 Task: Create a due date automation trigger when advanced on, on the tuesday of the week before a card is due add fields with custom field "Resume" set to a date less than 1 working days ago at 11:00 AM.
Action: Mouse moved to (1089, 77)
Screenshot: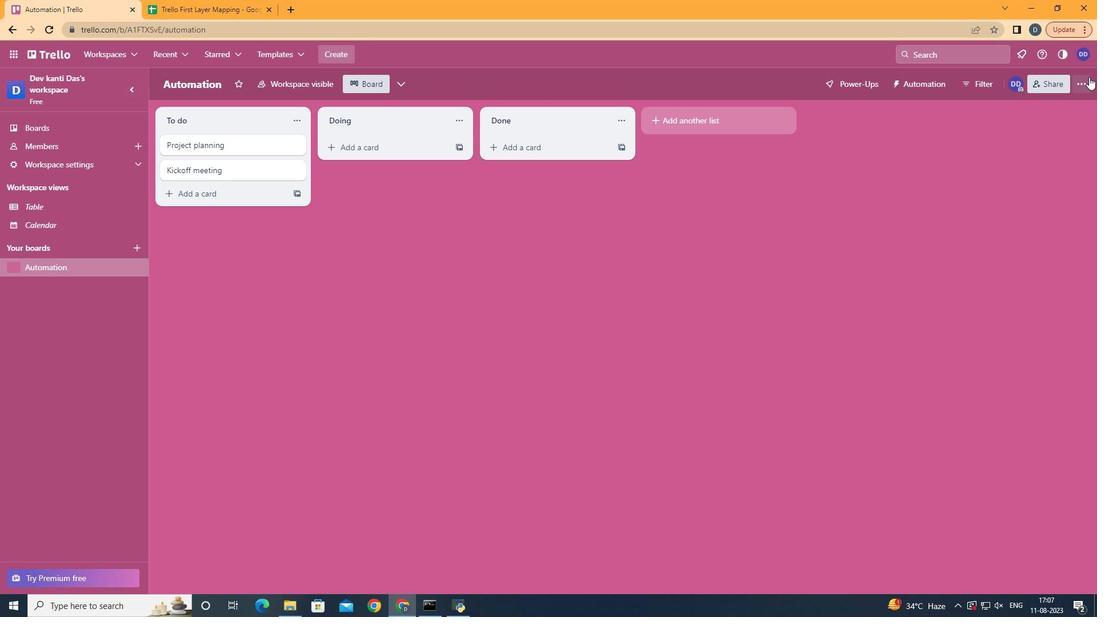 
Action: Mouse pressed left at (1089, 77)
Screenshot: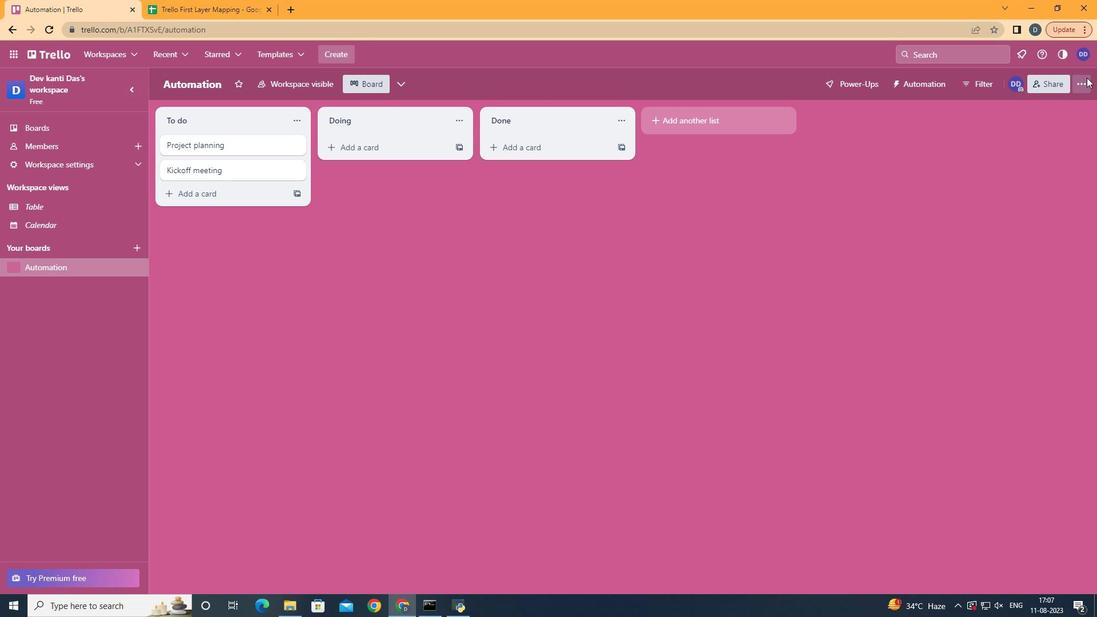 
Action: Mouse moved to (1000, 248)
Screenshot: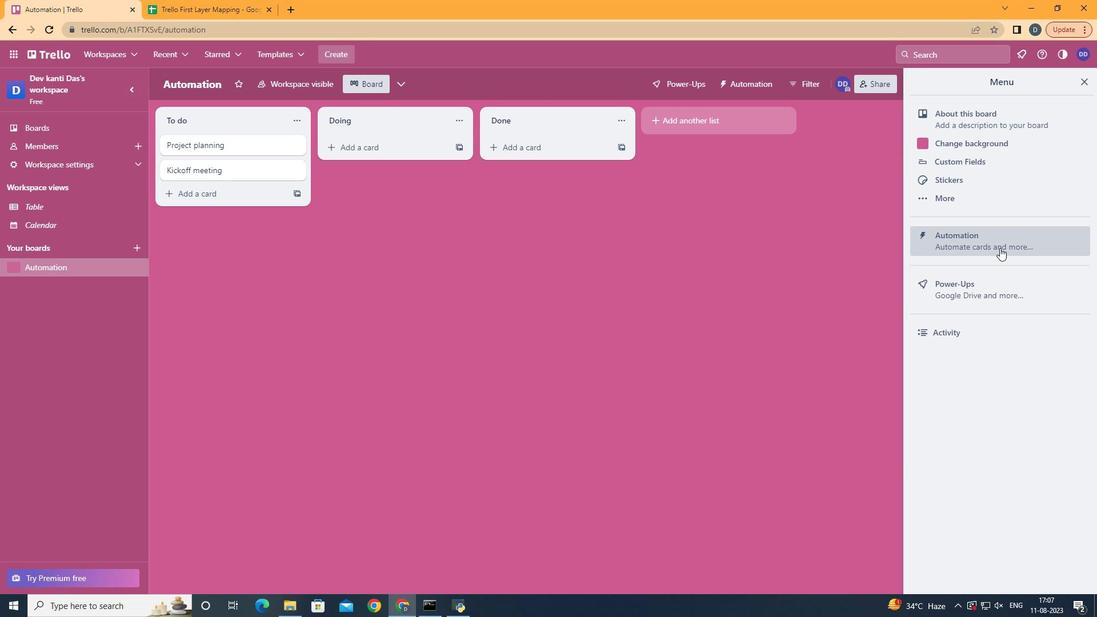 
Action: Mouse pressed left at (1000, 248)
Screenshot: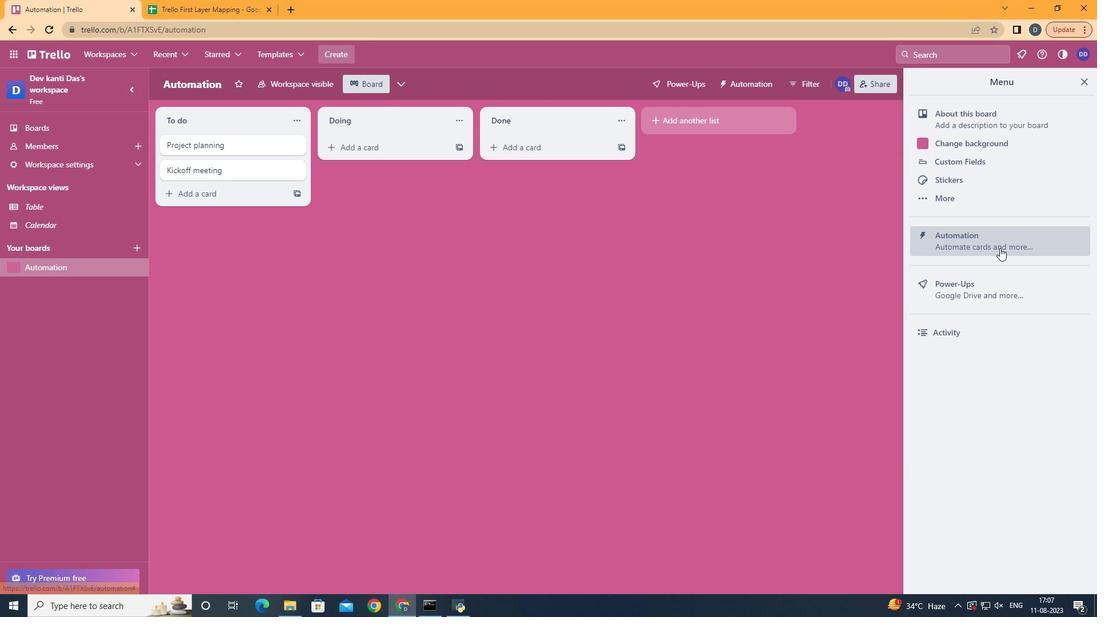 
Action: Mouse moved to (233, 232)
Screenshot: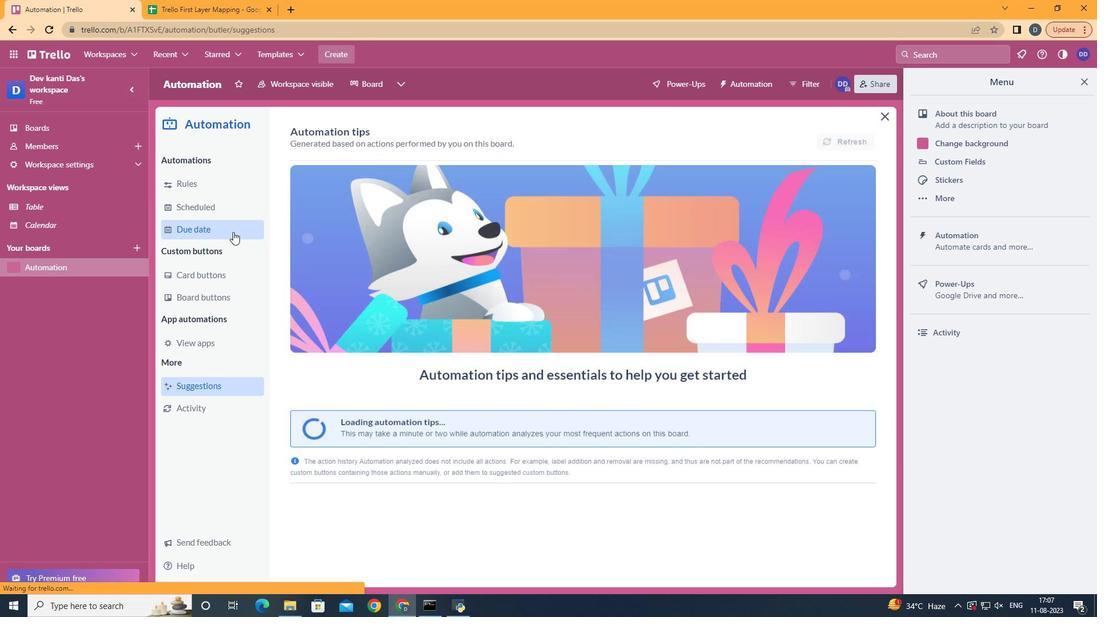 
Action: Mouse pressed left at (233, 232)
Screenshot: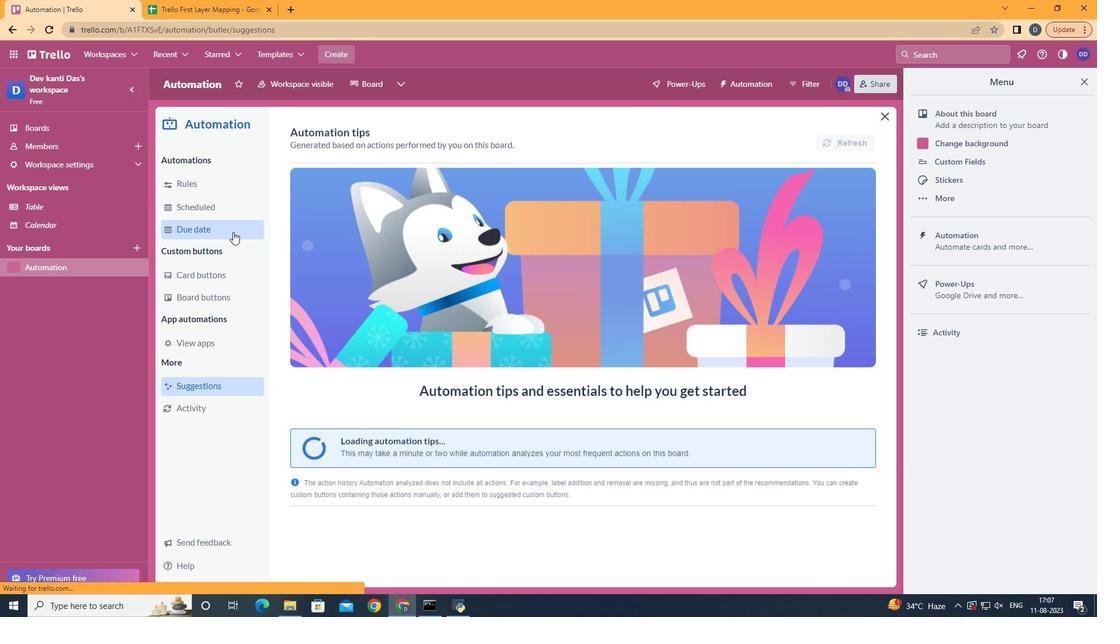 
Action: Mouse moved to (801, 138)
Screenshot: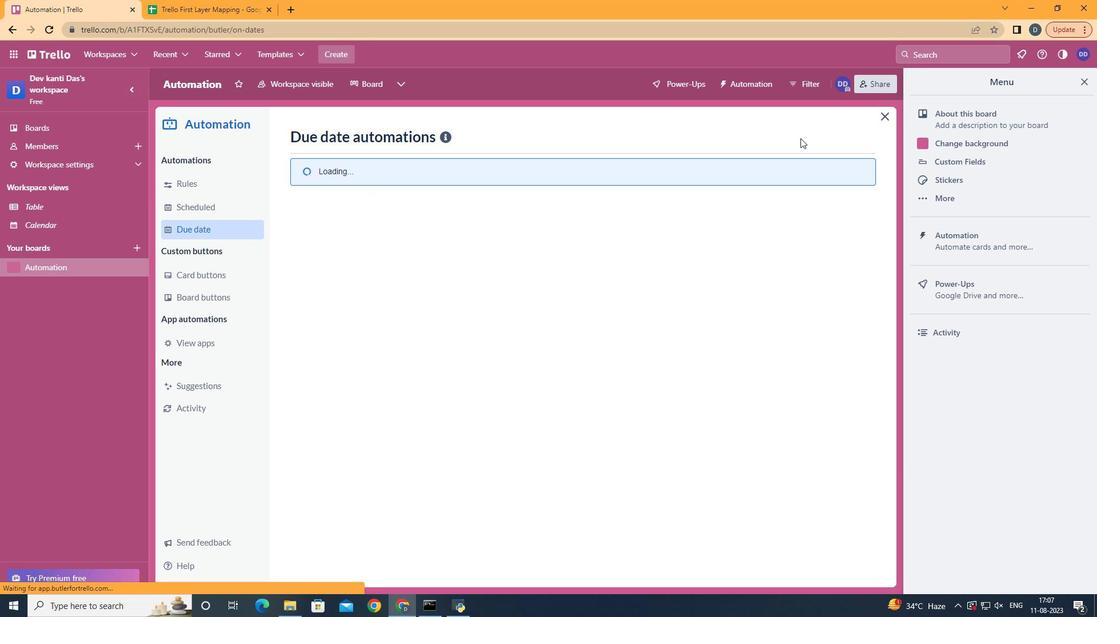 
Action: Mouse pressed left at (801, 138)
Screenshot: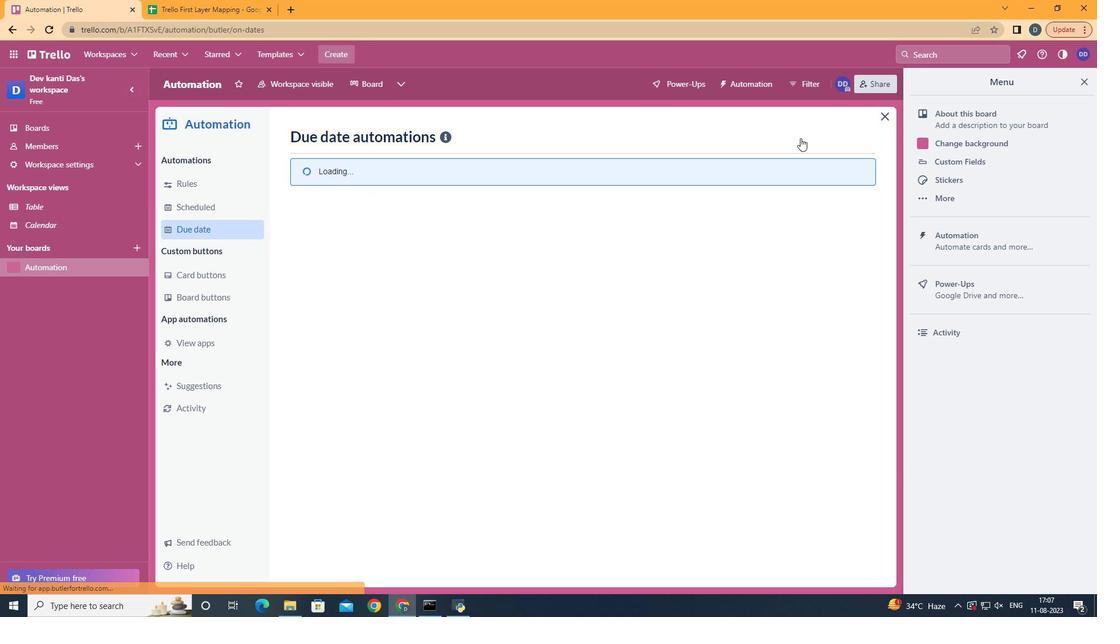 
Action: Mouse pressed left at (801, 138)
Screenshot: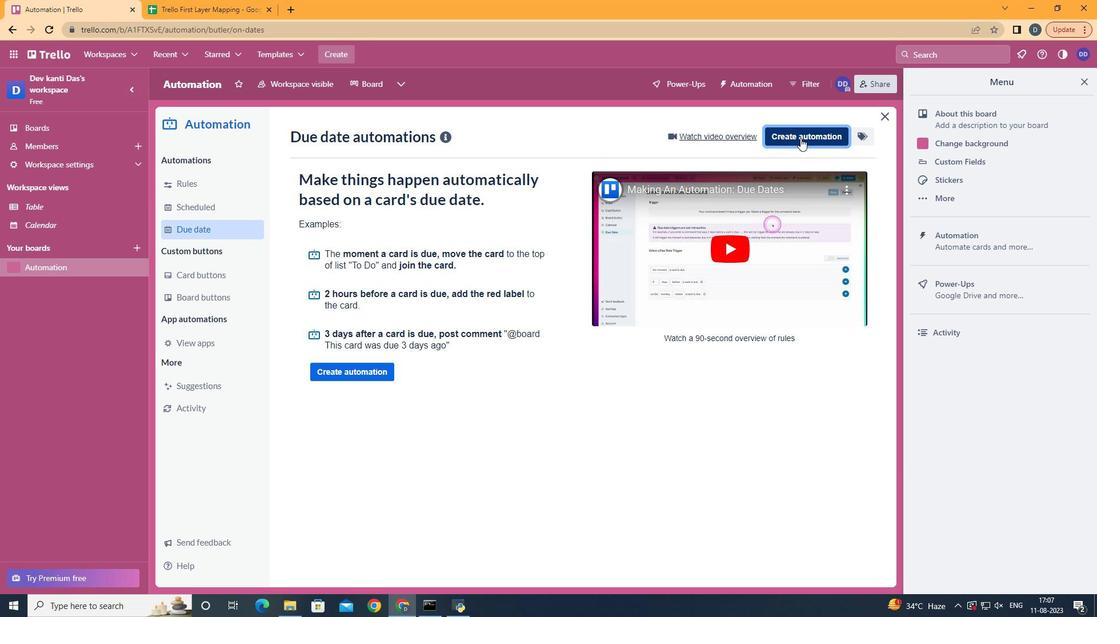 
Action: Mouse moved to (607, 244)
Screenshot: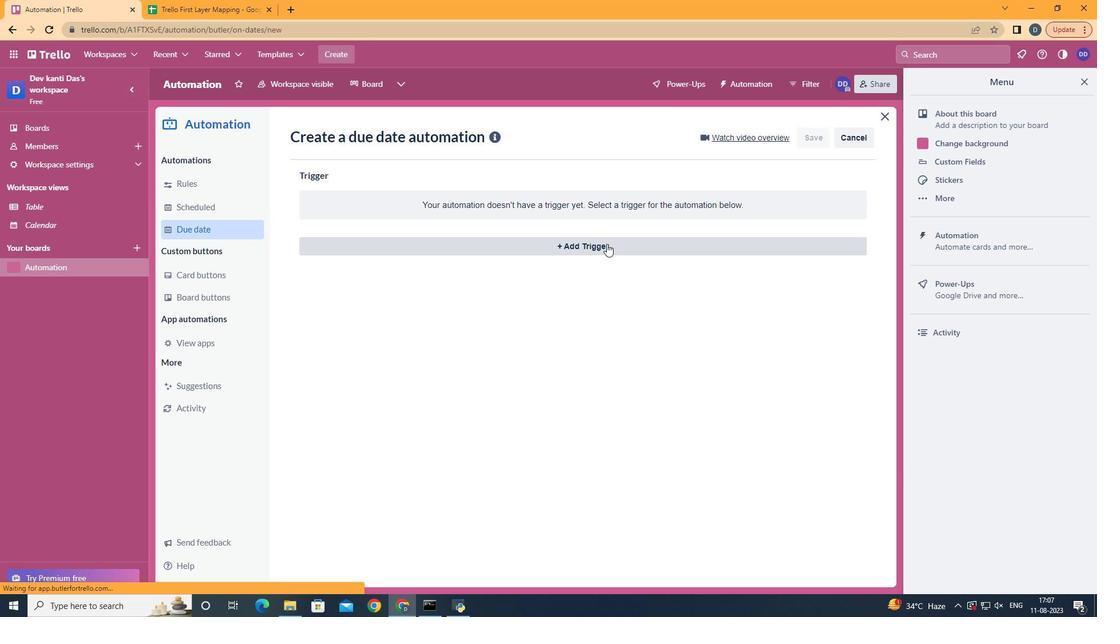 
Action: Mouse pressed left at (607, 244)
Screenshot: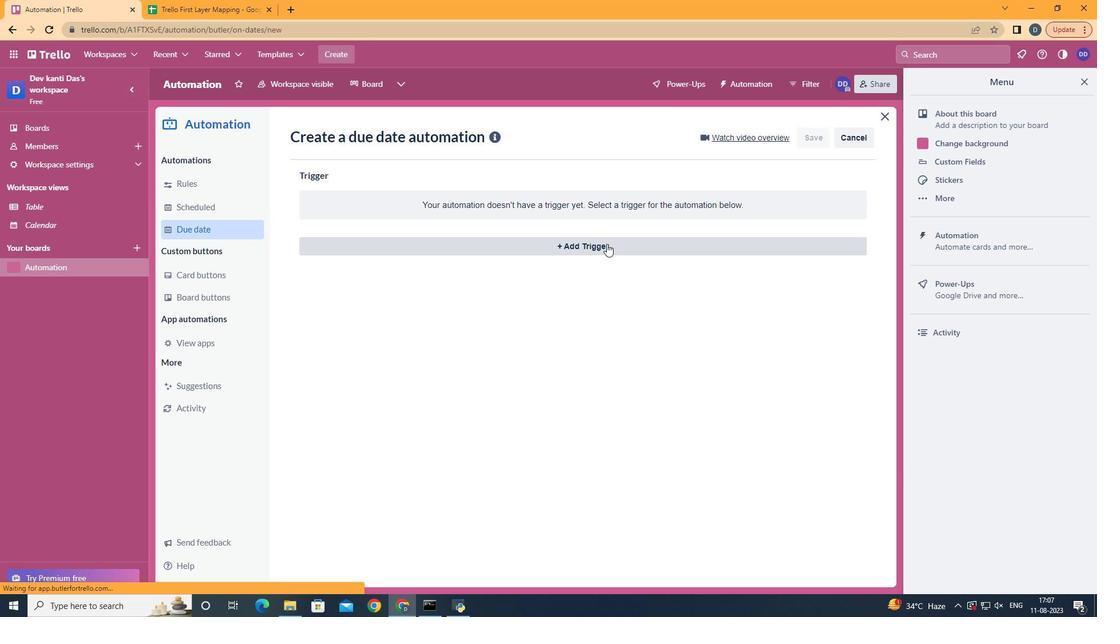 
Action: Mouse moved to (375, 328)
Screenshot: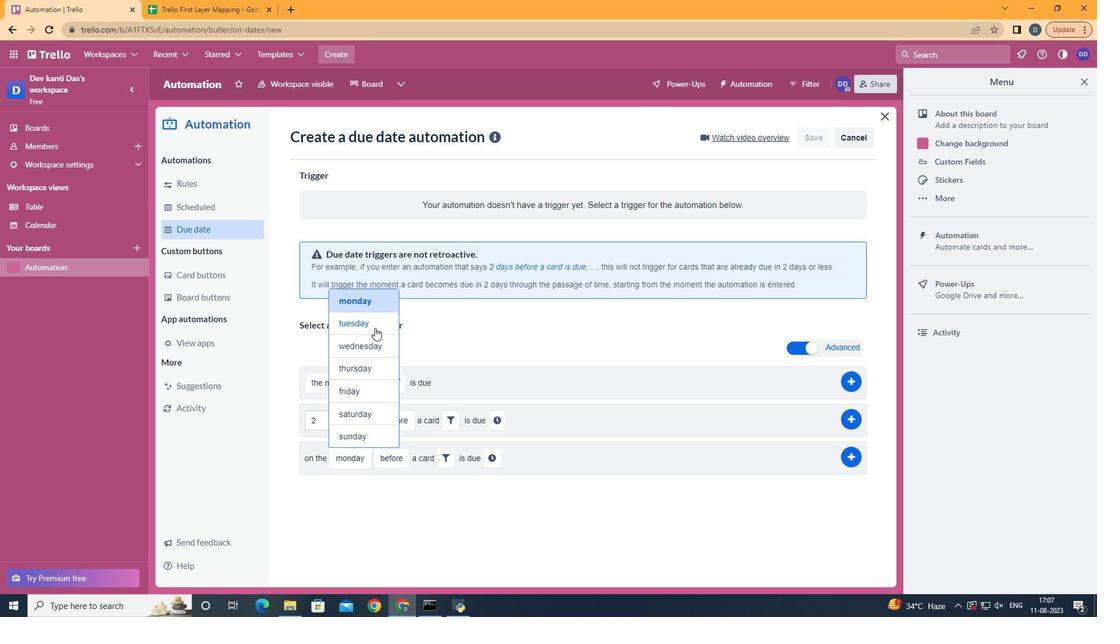 
Action: Mouse pressed left at (375, 328)
Screenshot: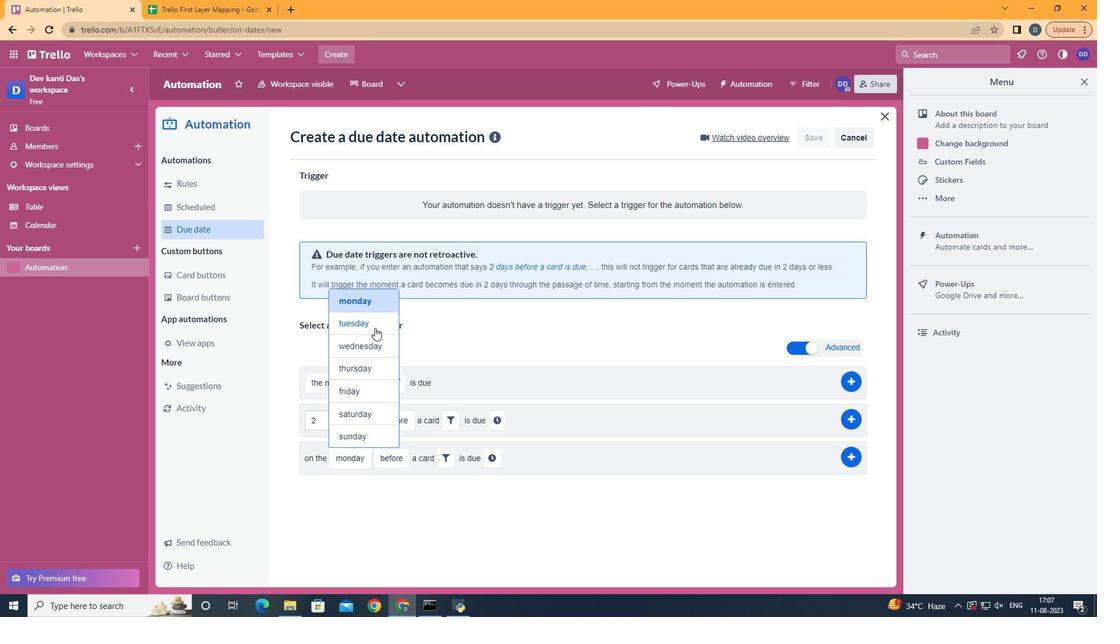 
Action: Mouse moved to (421, 545)
Screenshot: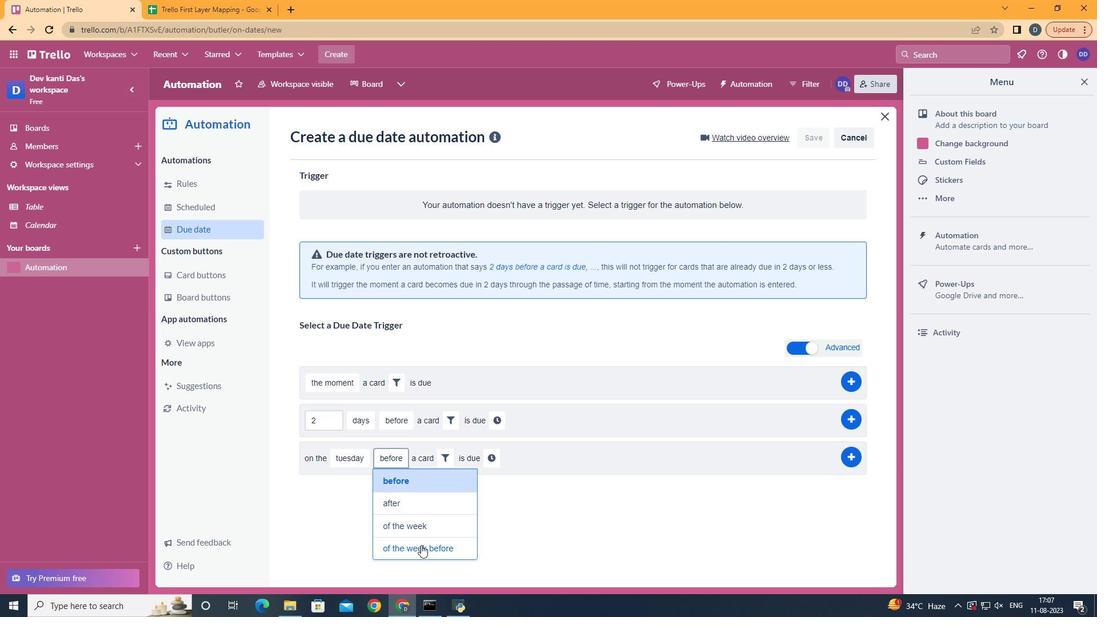 
Action: Mouse pressed left at (421, 545)
Screenshot: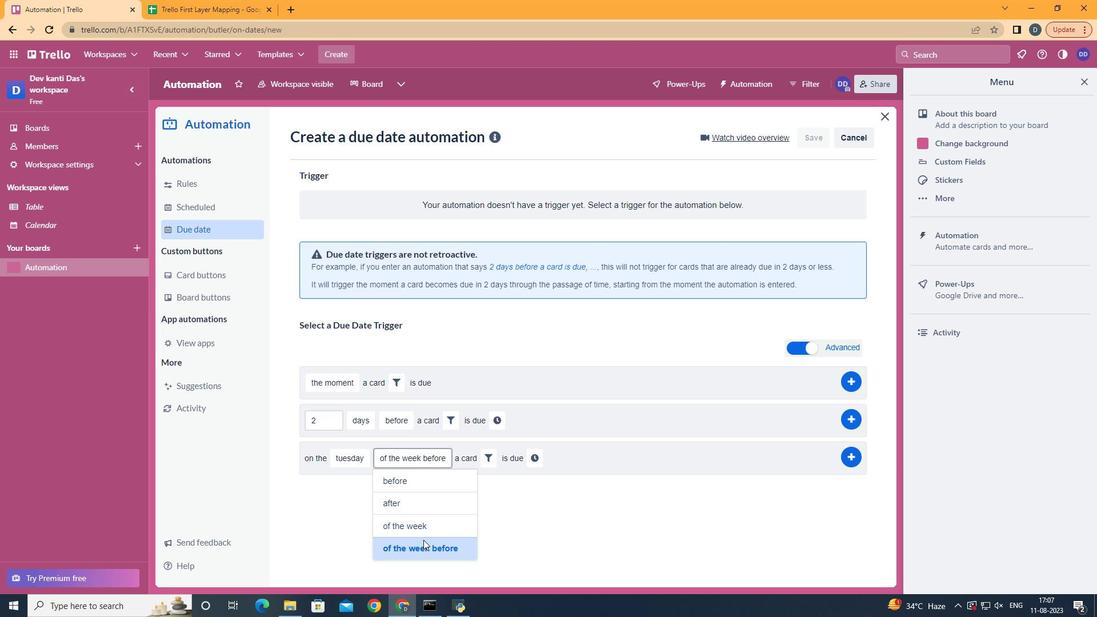 
Action: Mouse moved to (474, 462)
Screenshot: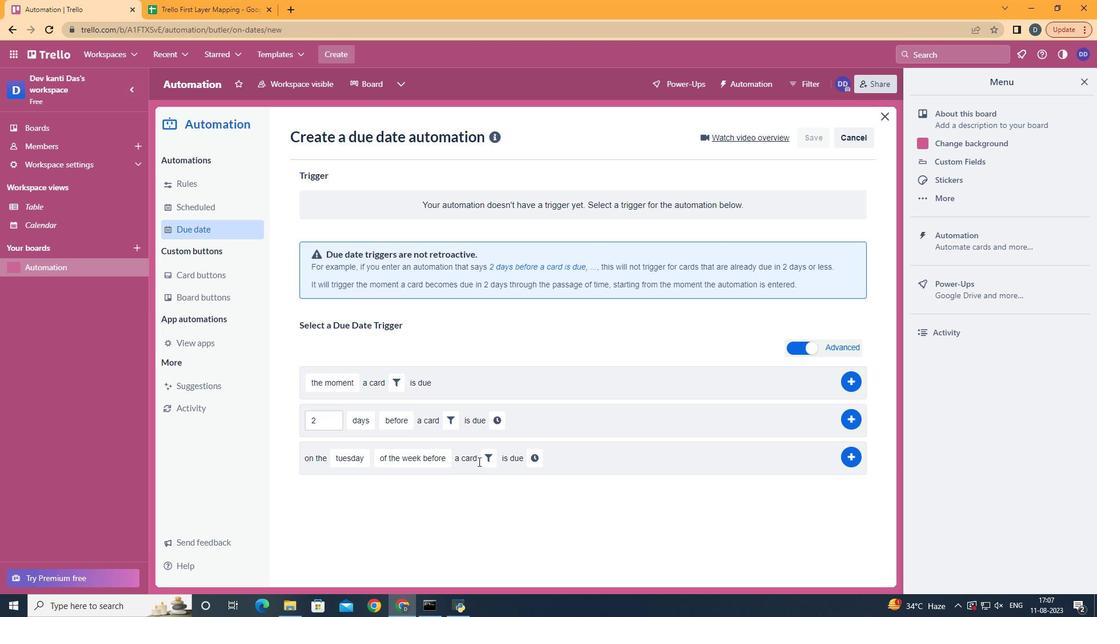 
Action: Mouse pressed left at (474, 462)
Screenshot: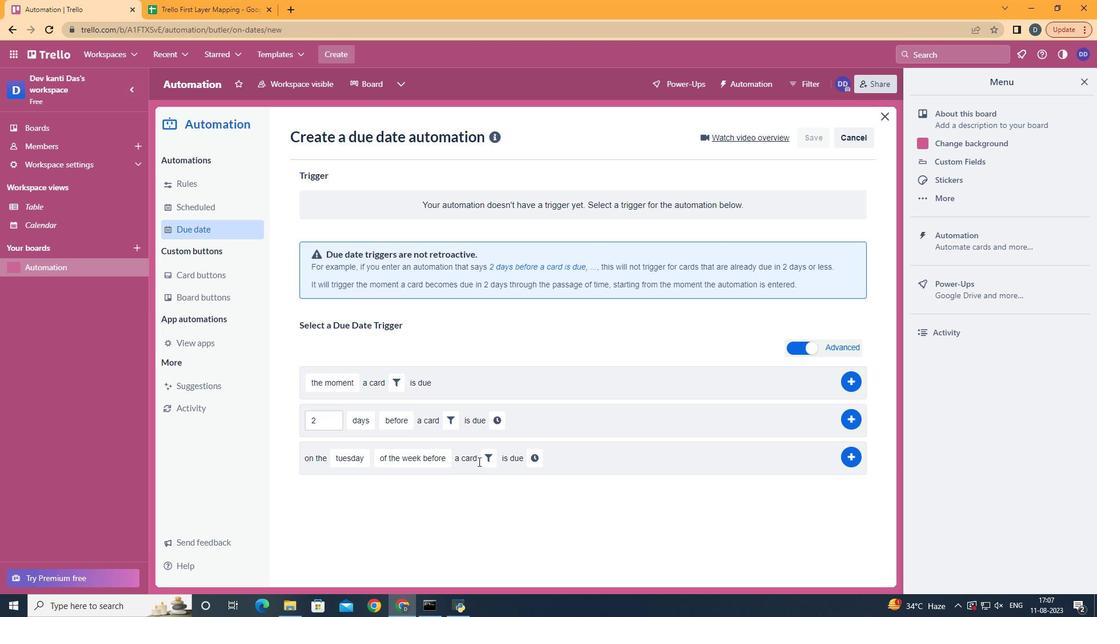 
Action: Mouse moved to (491, 462)
Screenshot: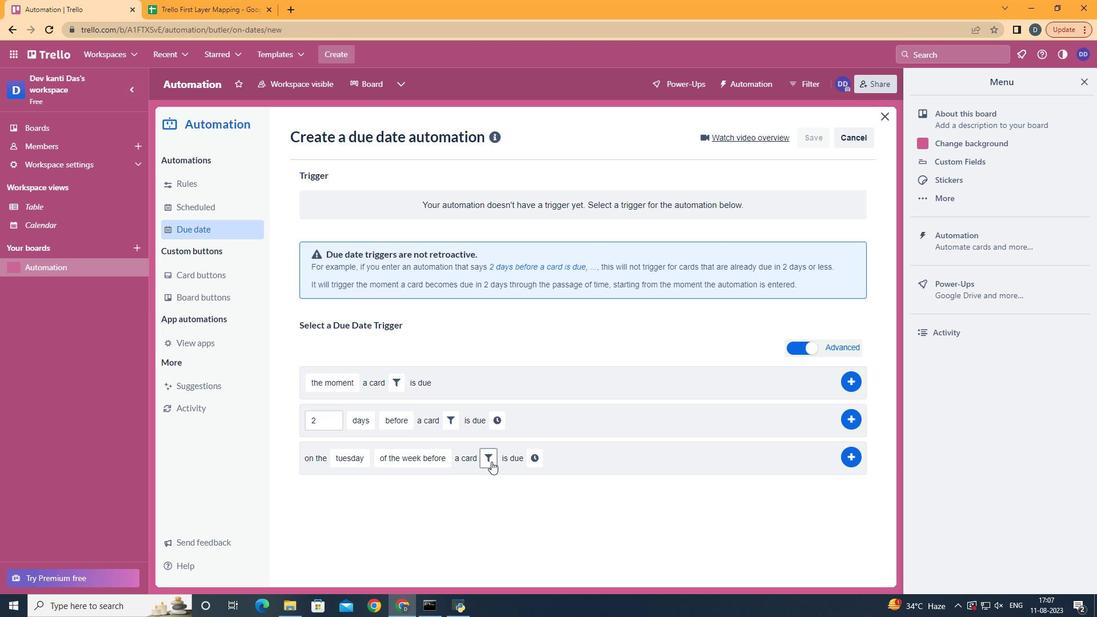 
Action: Mouse pressed left at (491, 462)
Screenshot: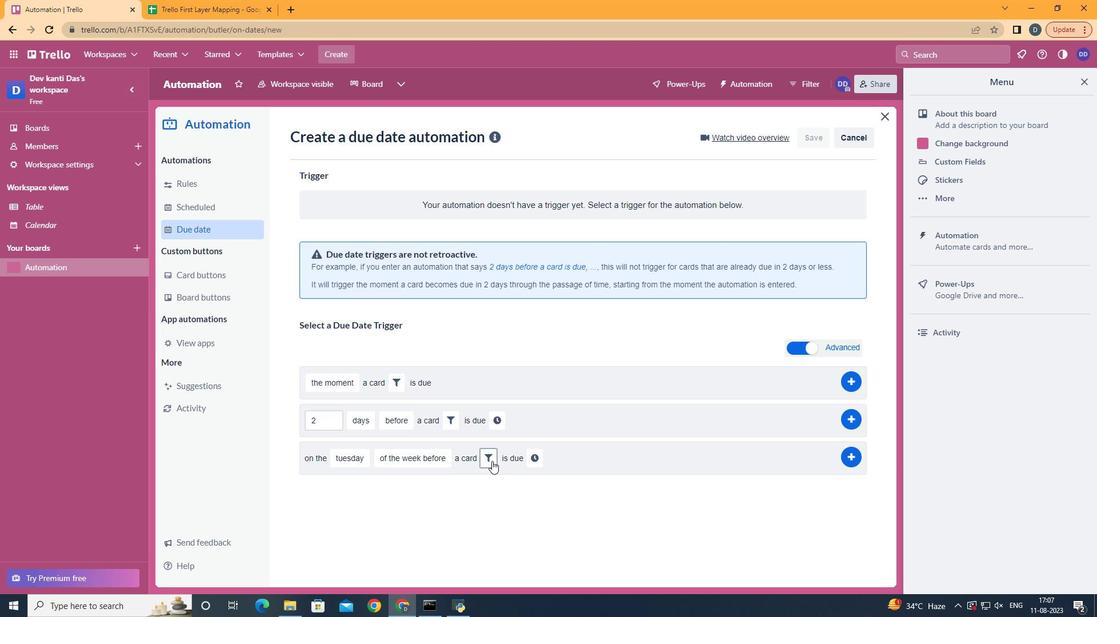 
Action: Mouse moved to (673, 496)
Screenshot: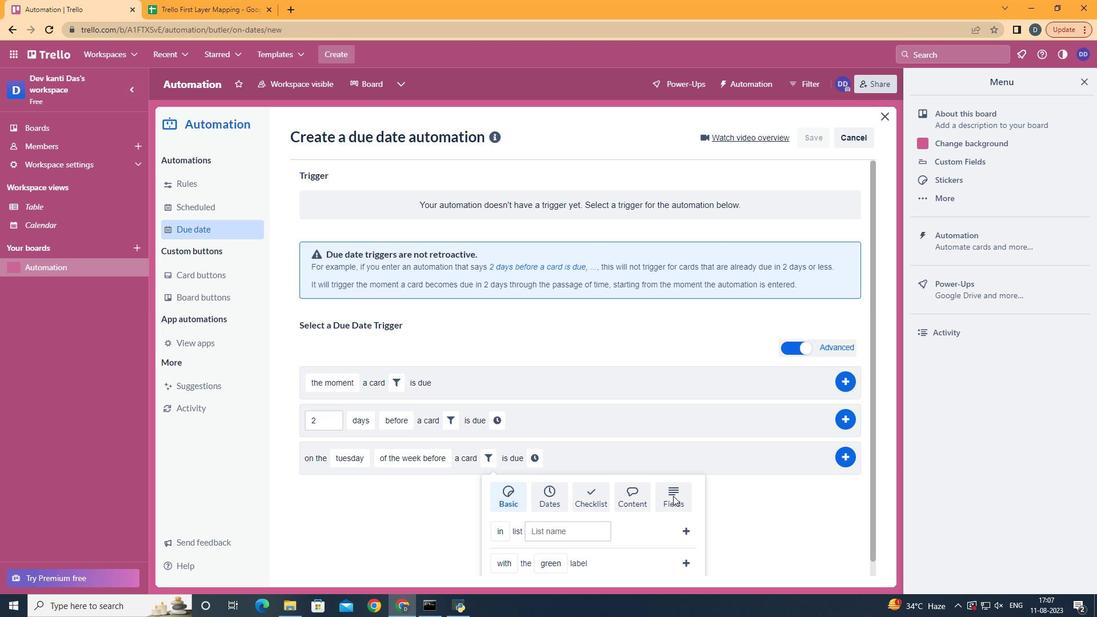 
Action: Mouse pressed left at (673, 496)
Screenshot: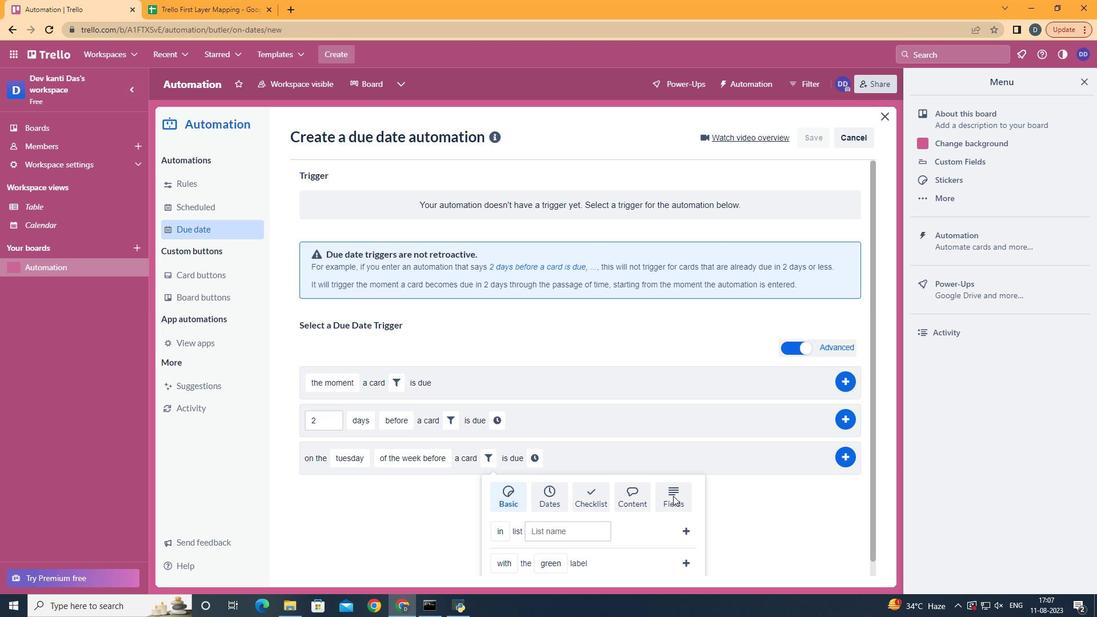 
Action: Mouse scrolled (673, 495) with delta (0, 0)
Screenshot: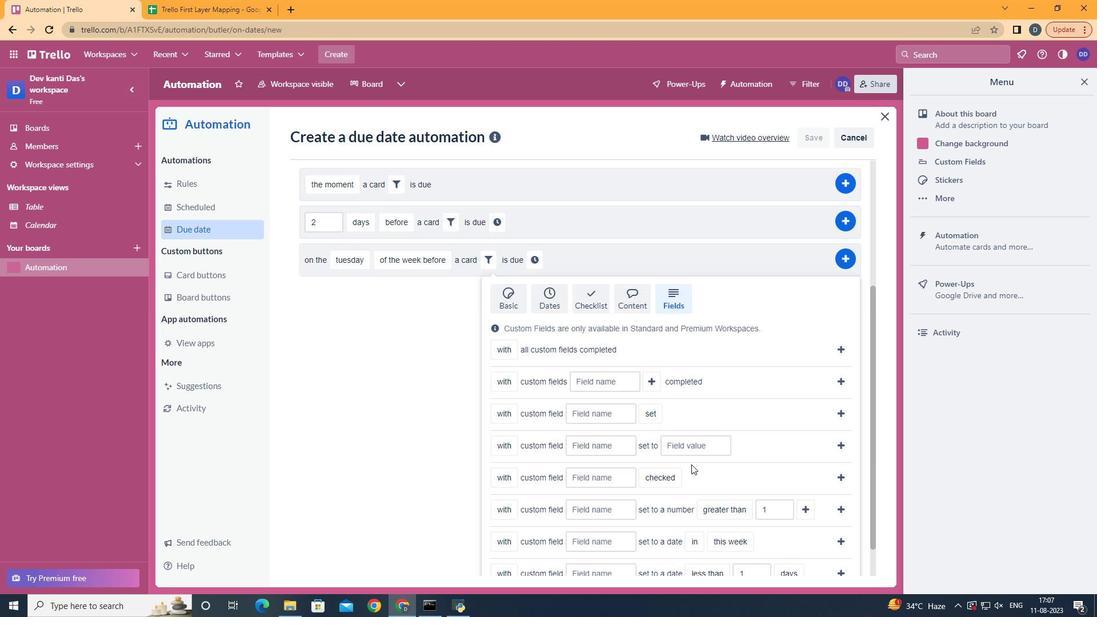 
Action: Mouse scrolled (673, 495) with delta (0, -1)
Screenshot: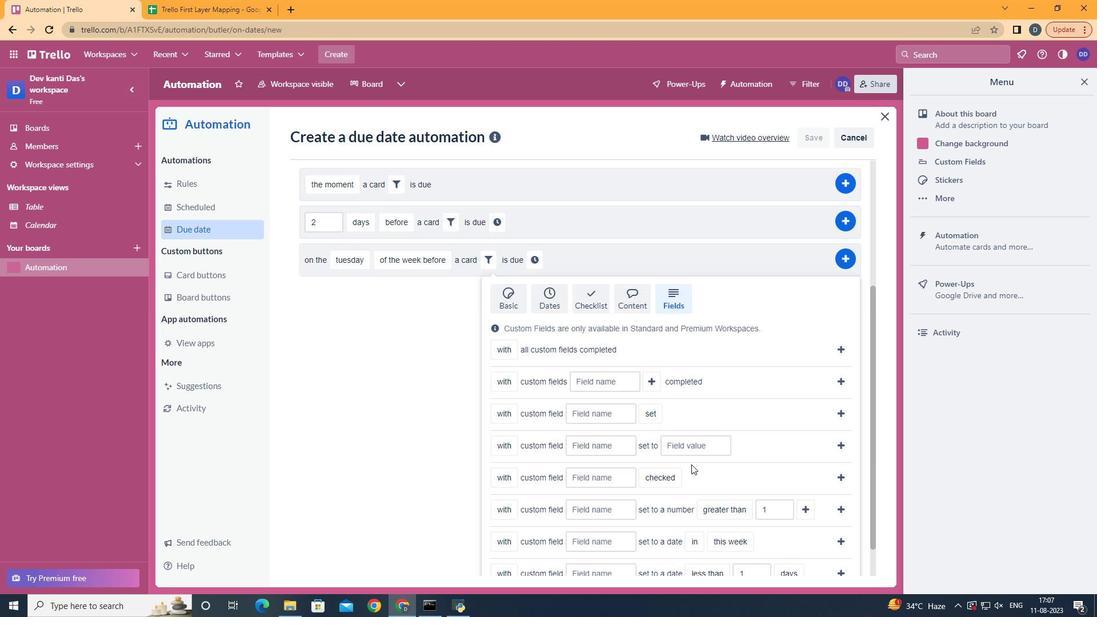 
Action: Mouse scrolled (673, 495) with delta (0, 0)
Screenshot: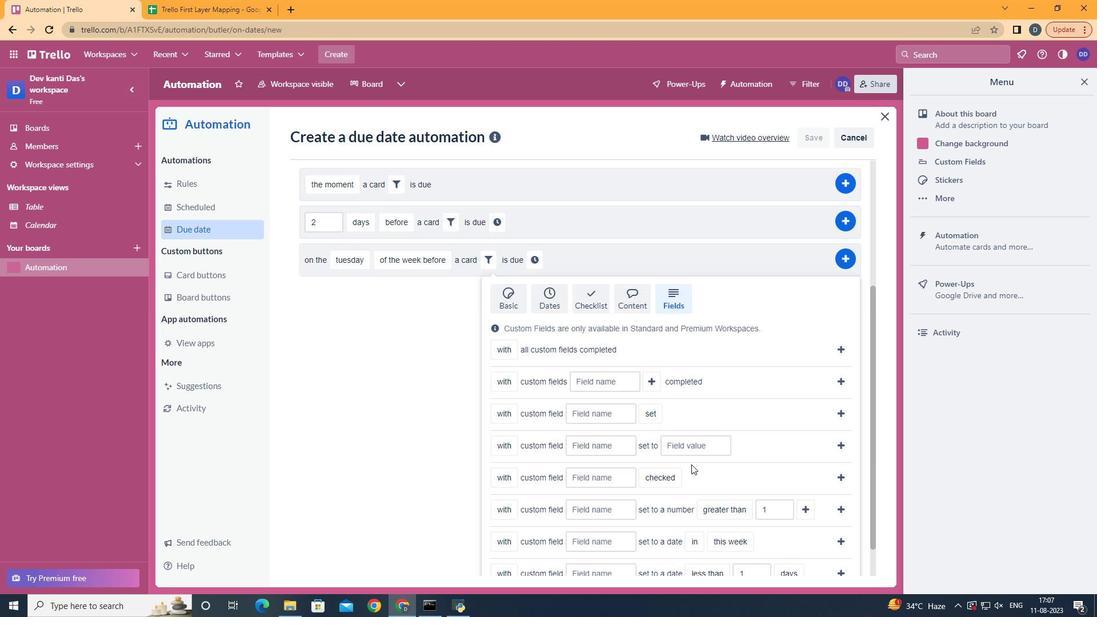 
Action: Mouse scrolled (673, 495) with delta (0, 0)
Screenshot: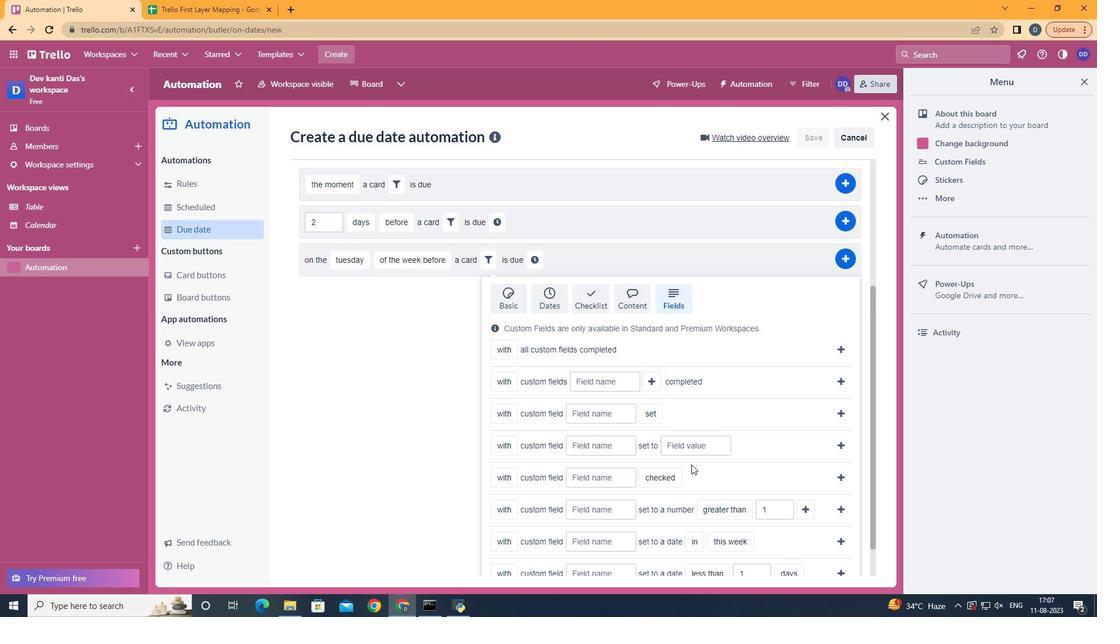 
Action: Mouse moved to (603, 537)
Screenshot: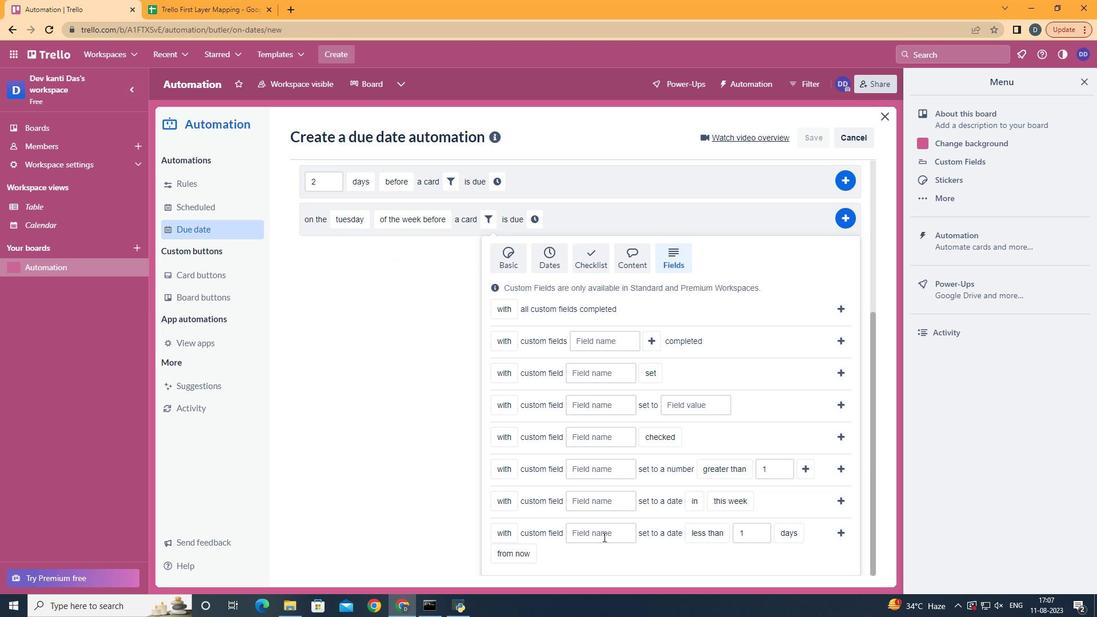 
Action: Mouse pressed left at (603, 537)
Screenshot: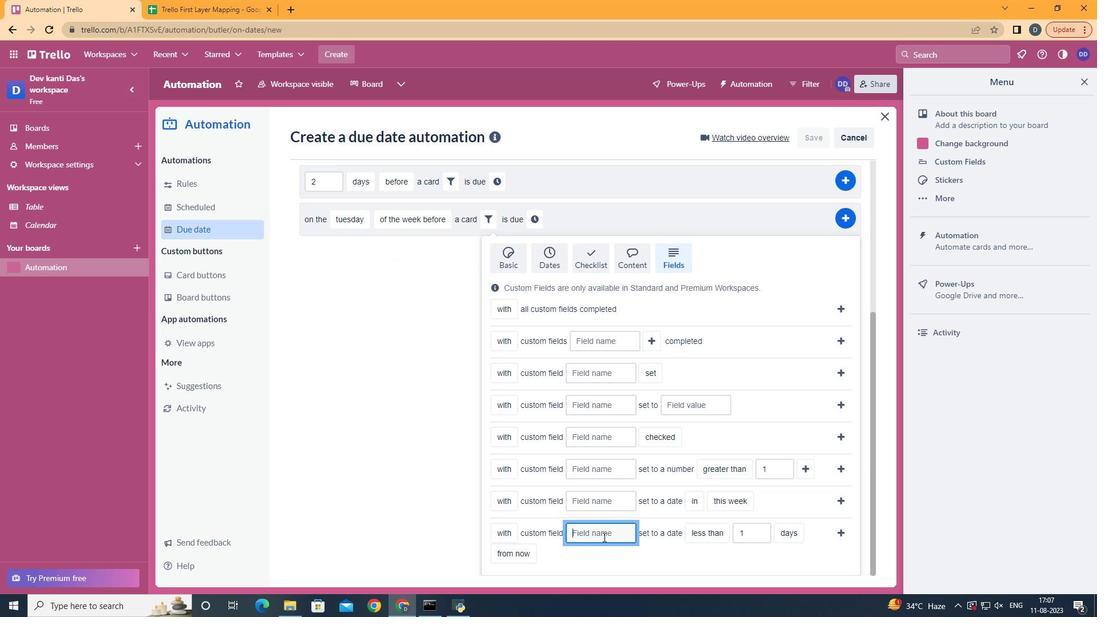 
Action: Key pressed <Key.shift>Resume
Screenshot: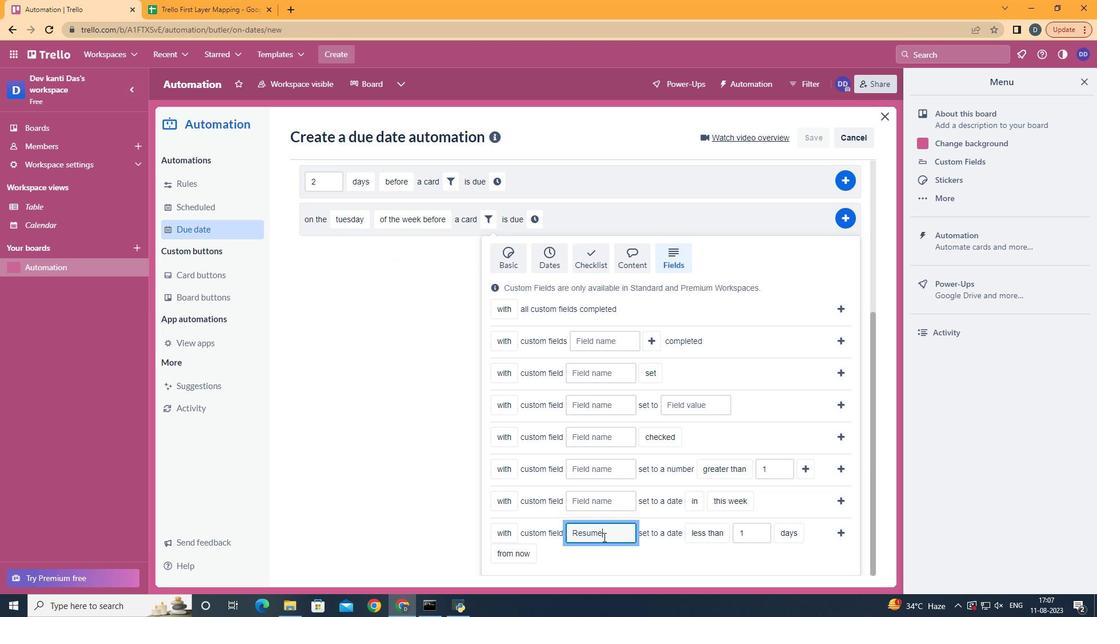 
Action: Mouse moved to (804, 506)
Screenshot: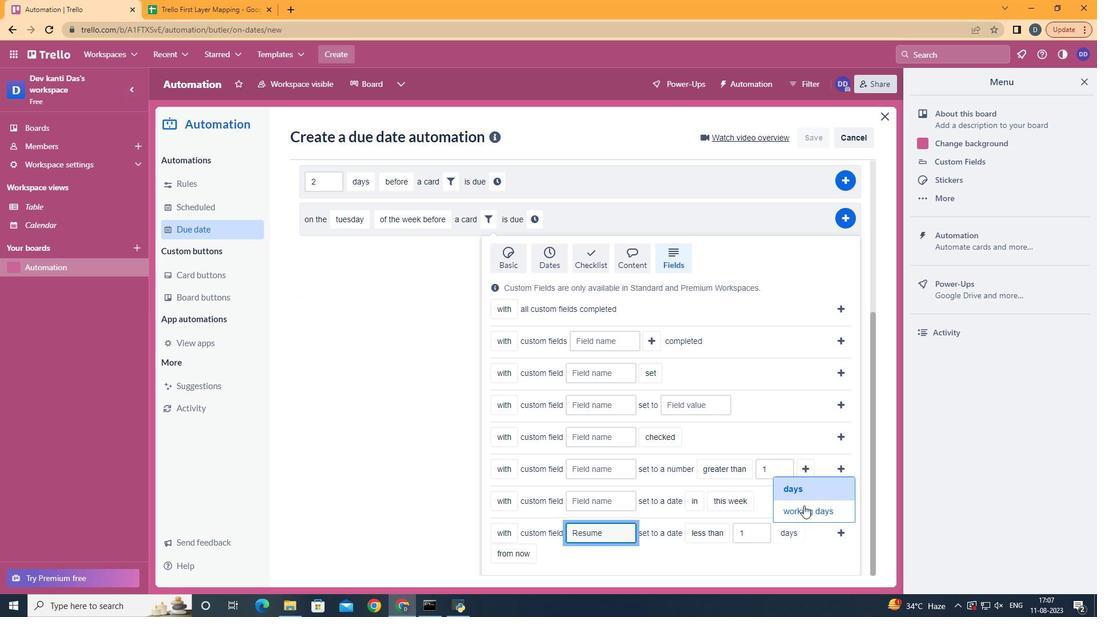 
Action: Mouse pressed left at (804, 506)
Screenshot: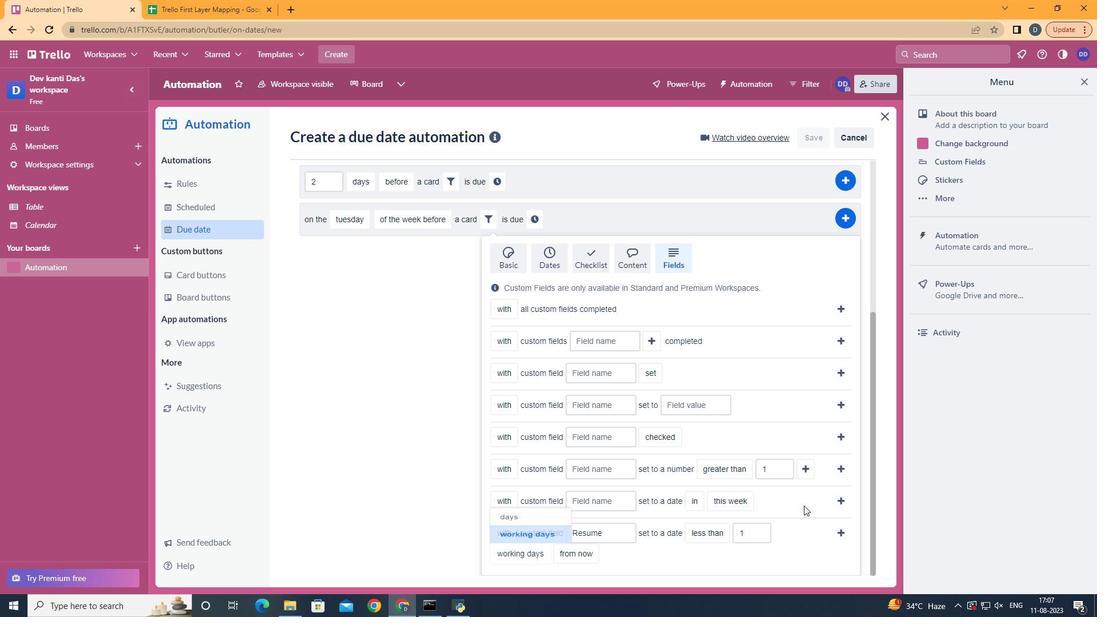 
Action: Mouse moved to (580, 530)
Screenshot: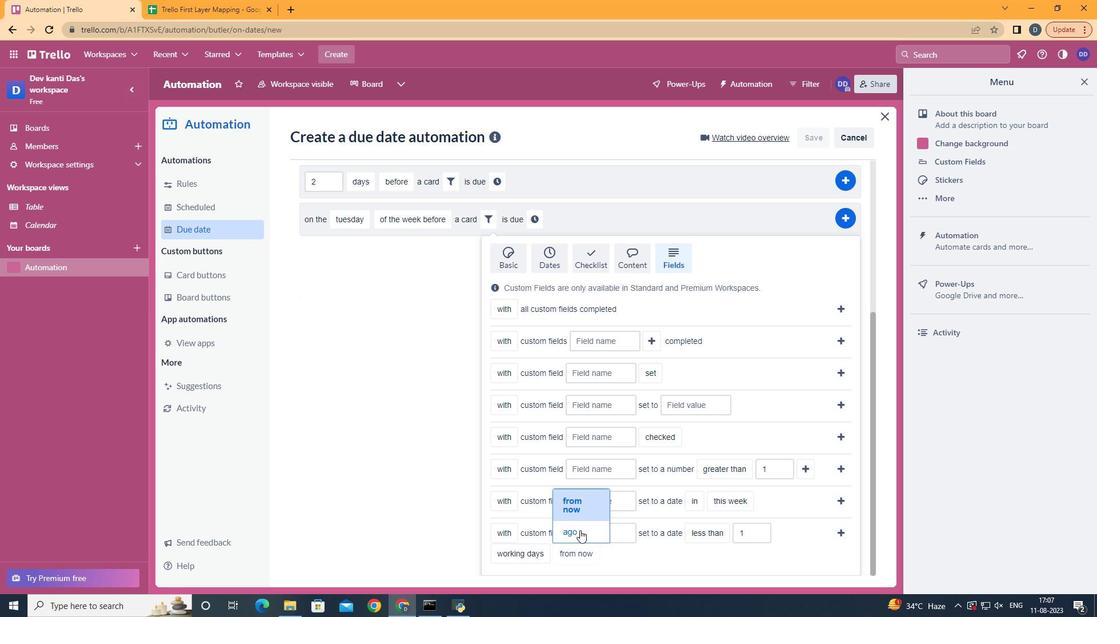 
Action: Mouse pressed left at (580, 530)
Screenshot: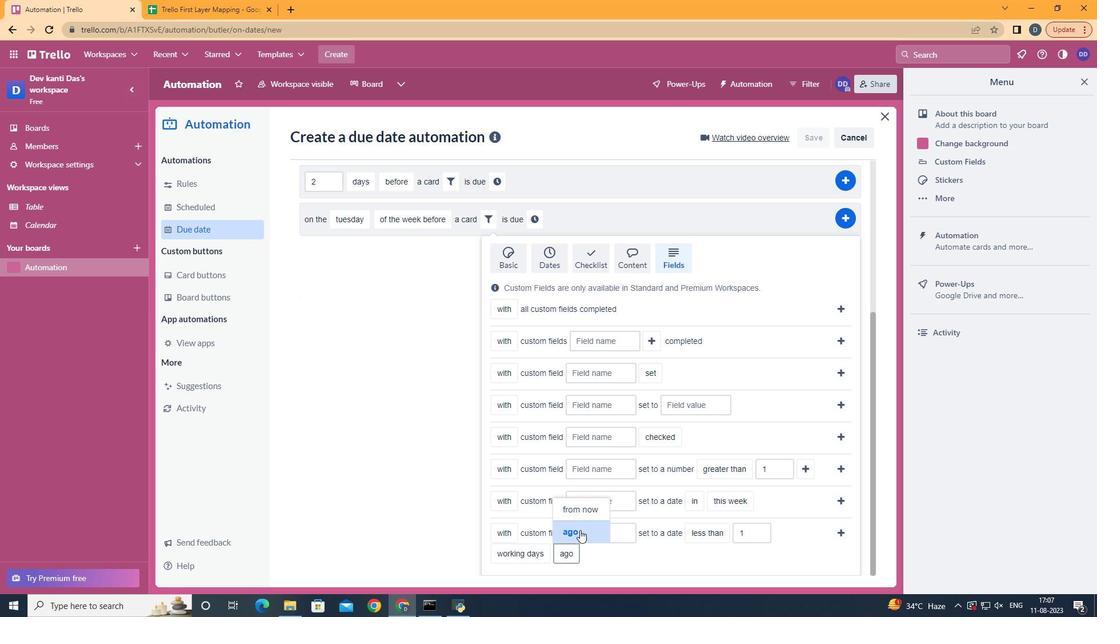 
Action: Mouse moved to (840, 532)
Screenshot: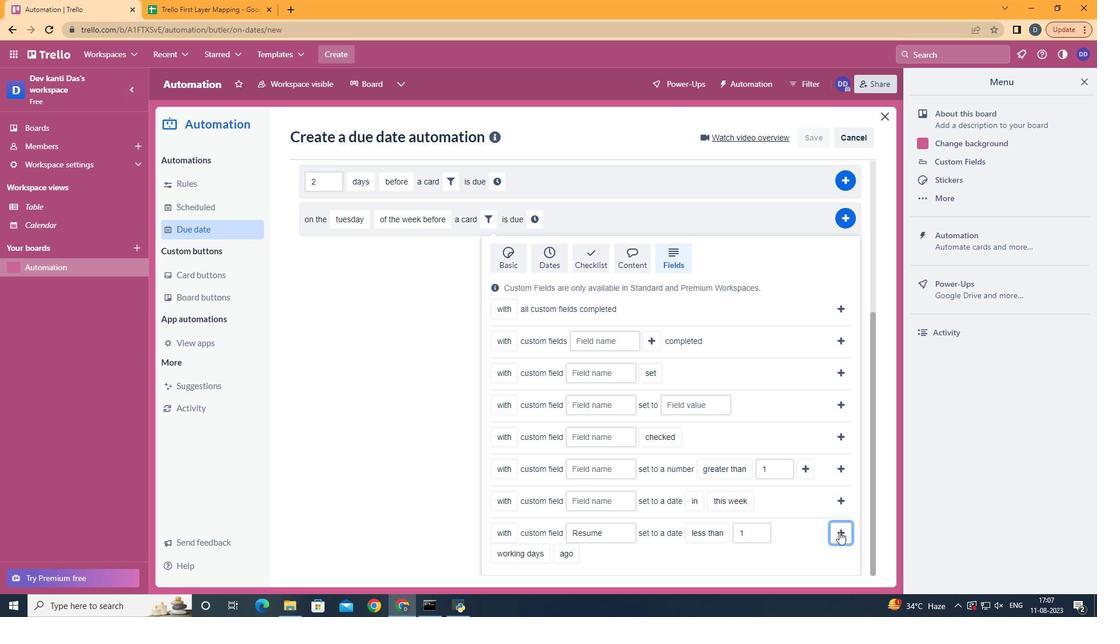 
Action: Mouse pressed left at (840, 532)
Screenshot: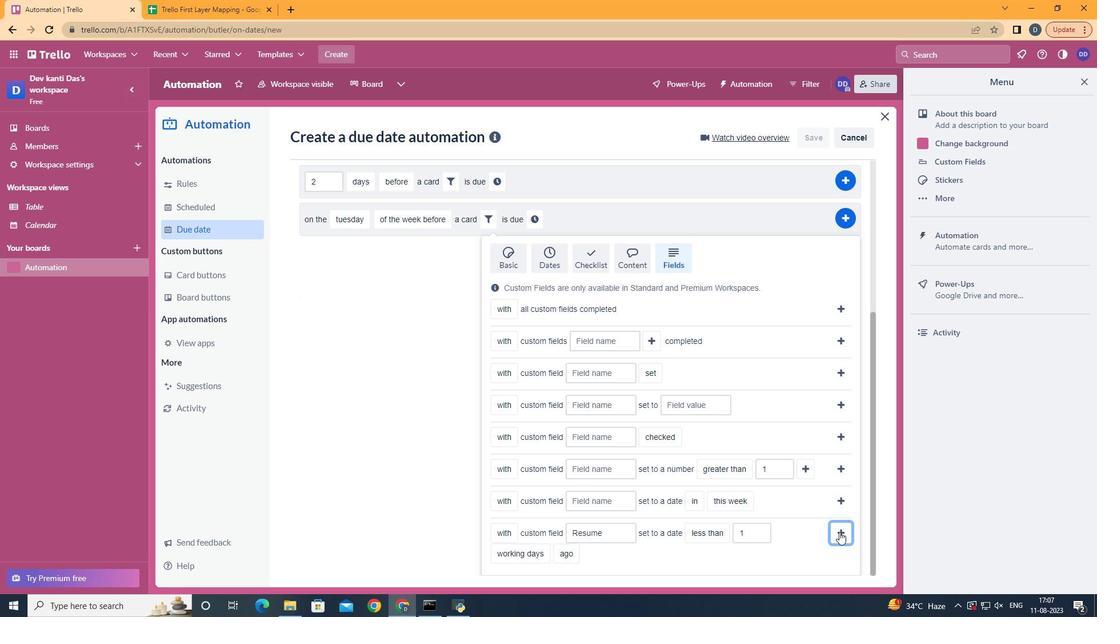 
Action: Mouse moved to (804, 459)
Screenshot: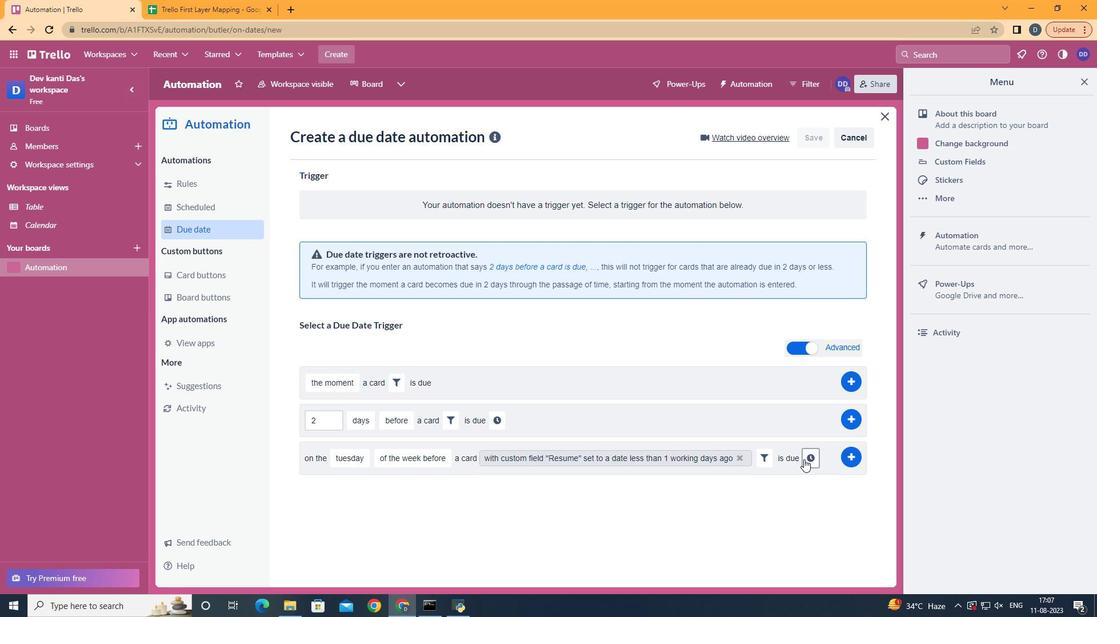 
Action: Mouse pressed left at (804, 459)
Screenshot: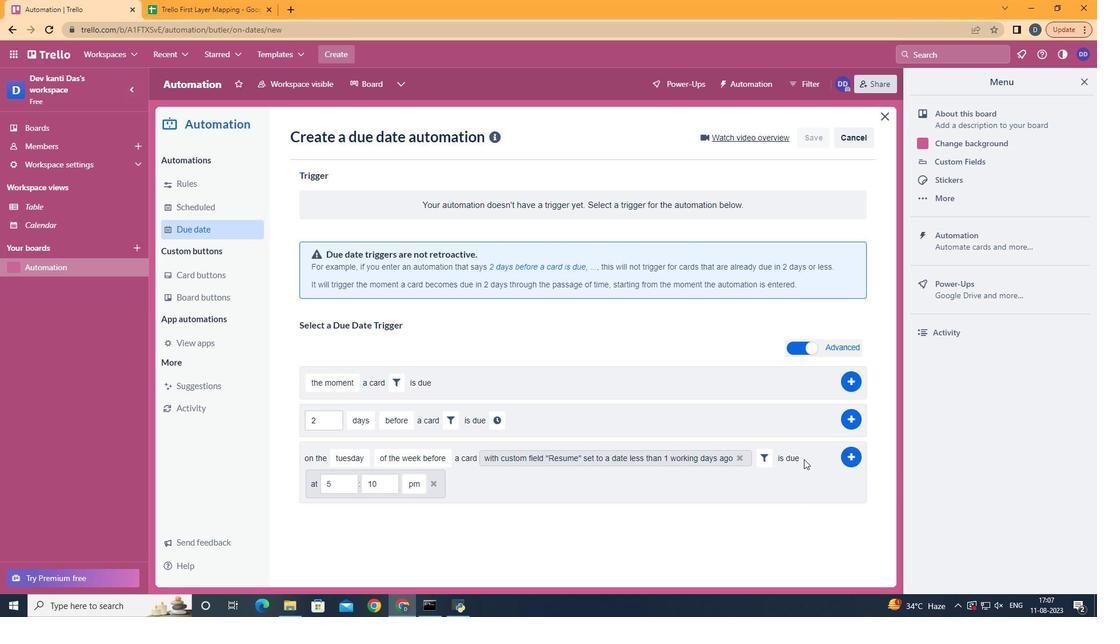 
Action: Mouse moved to (336, 480)
Screenshot: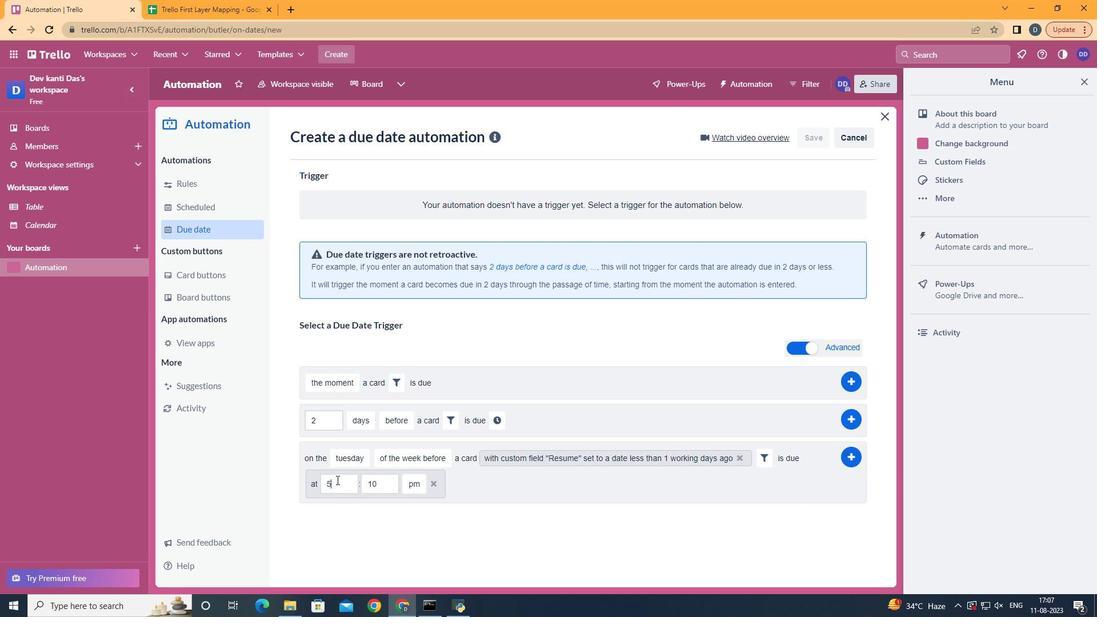 
Action: Mouse pressed left at (336, 480)
Screenshot: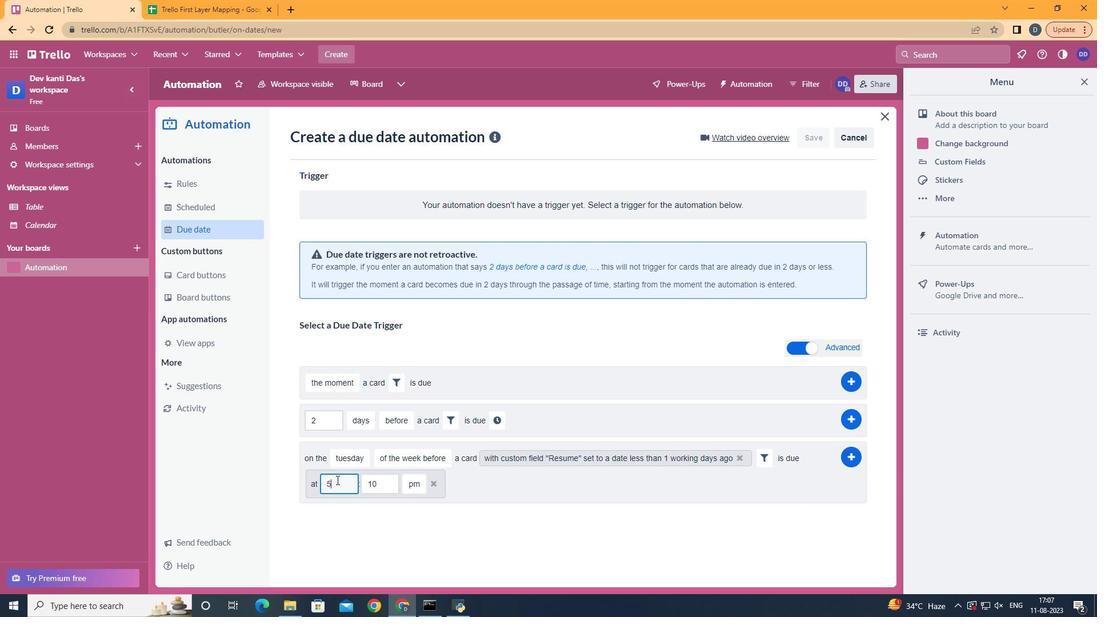 
Action: Key pressed <Key.backspace>11
Screenshot: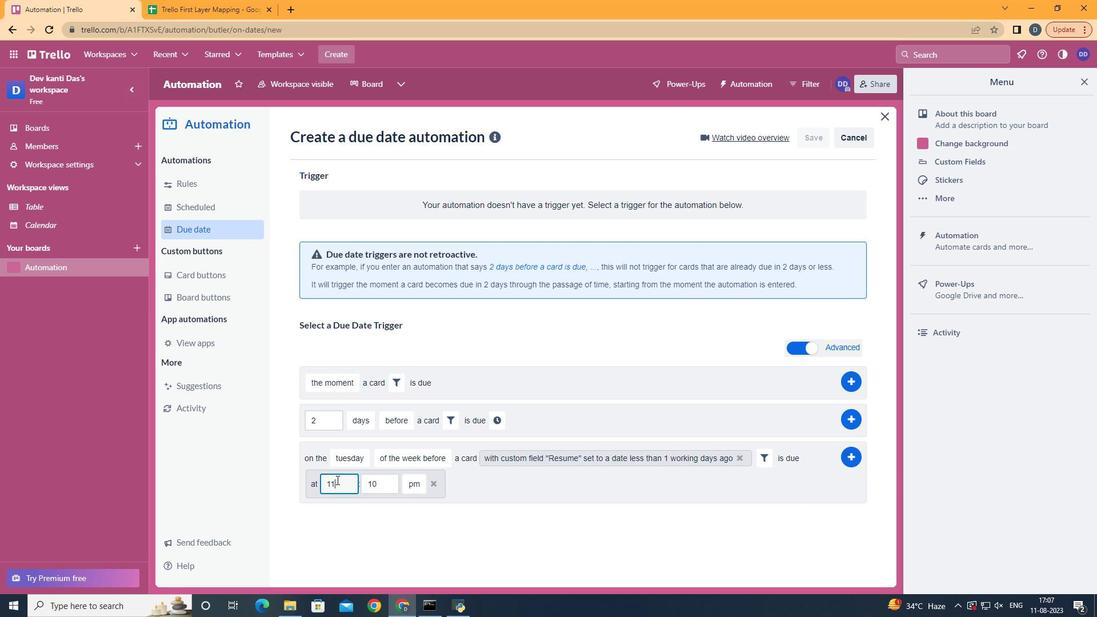 
Action: Mouse moved to (378, 492)
Screenshot: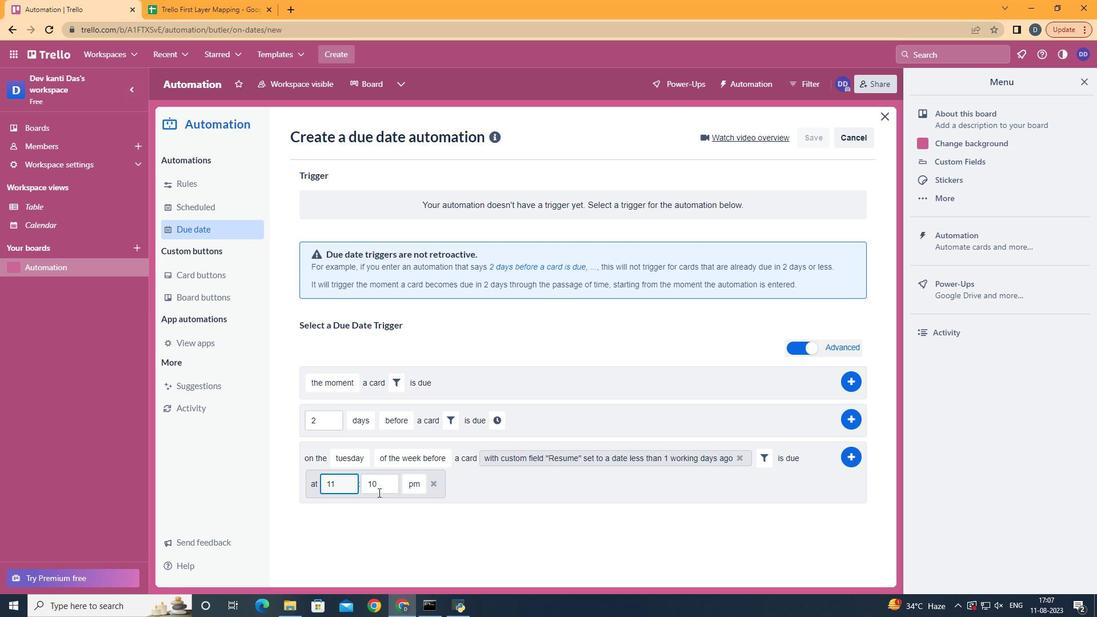 
Action: Mouse pressed left at (378, 492)
Screenshot: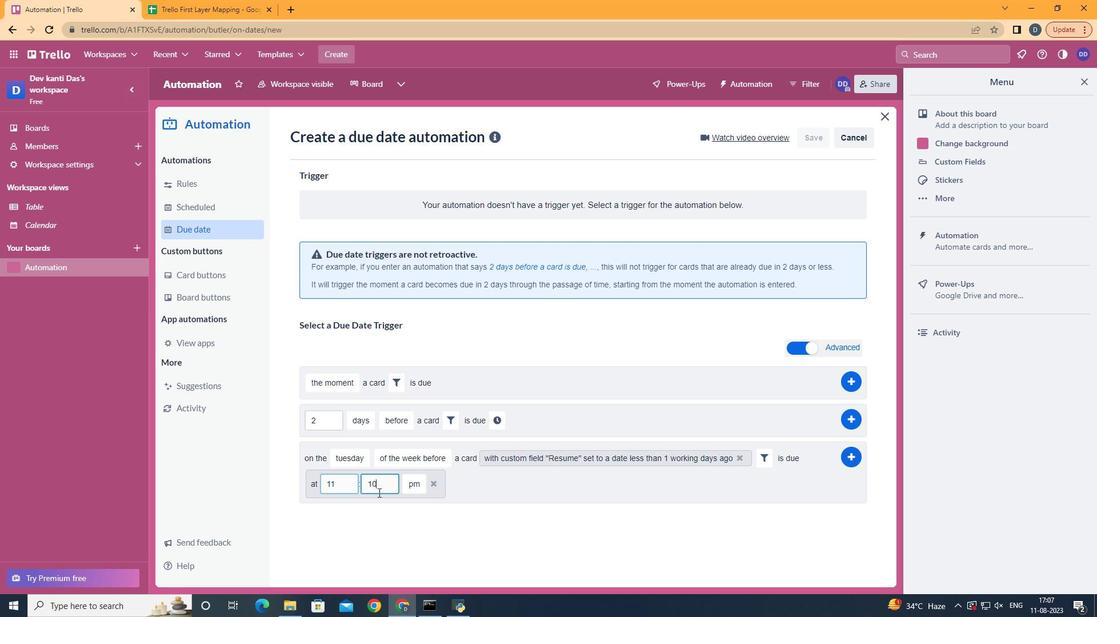 
Action: Key pressed <Key.backspace><Key.backspace>00
Screenshot: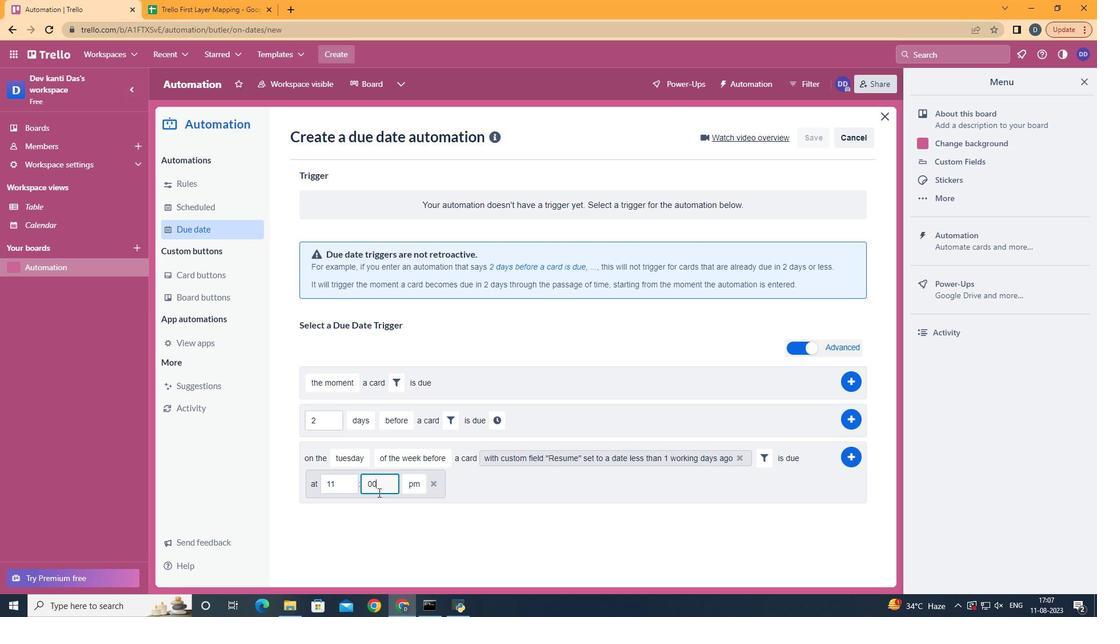 
Action: Mouse moved to (412, 502)
Screenshot: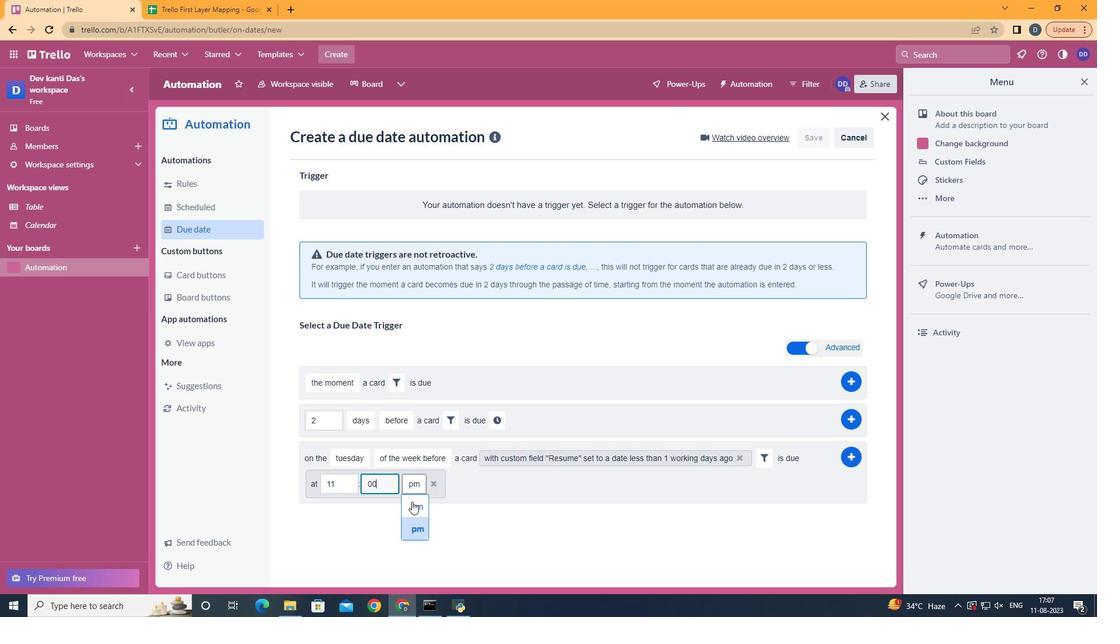 
Action: Mouse pressed left at (412, 502)
Screenshot: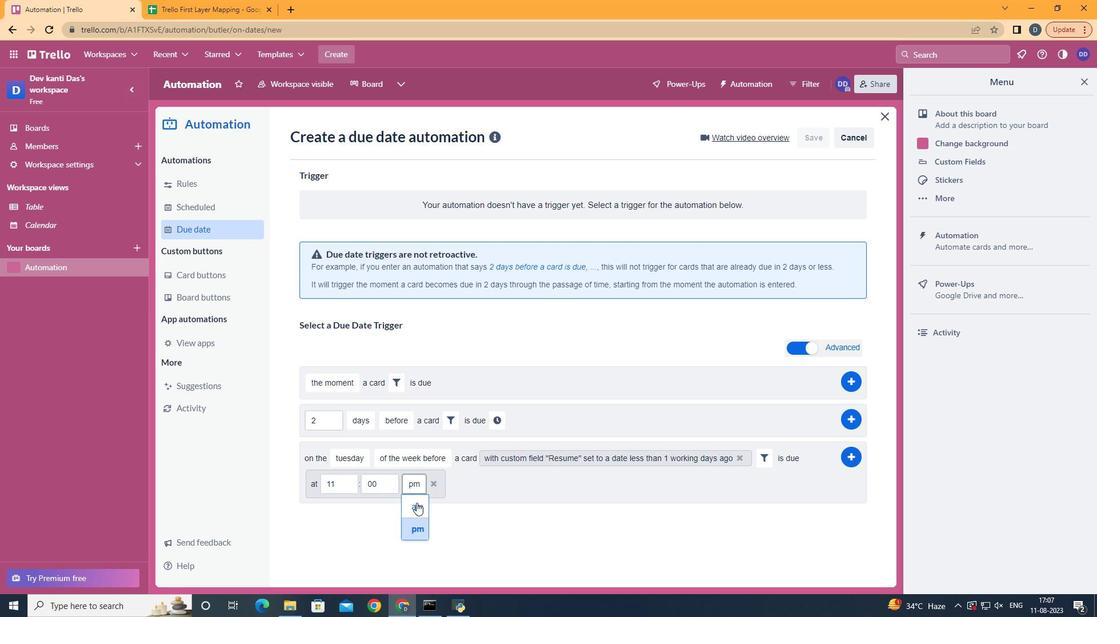 
Action: Mouse moved to (854, 456)
Screenshot: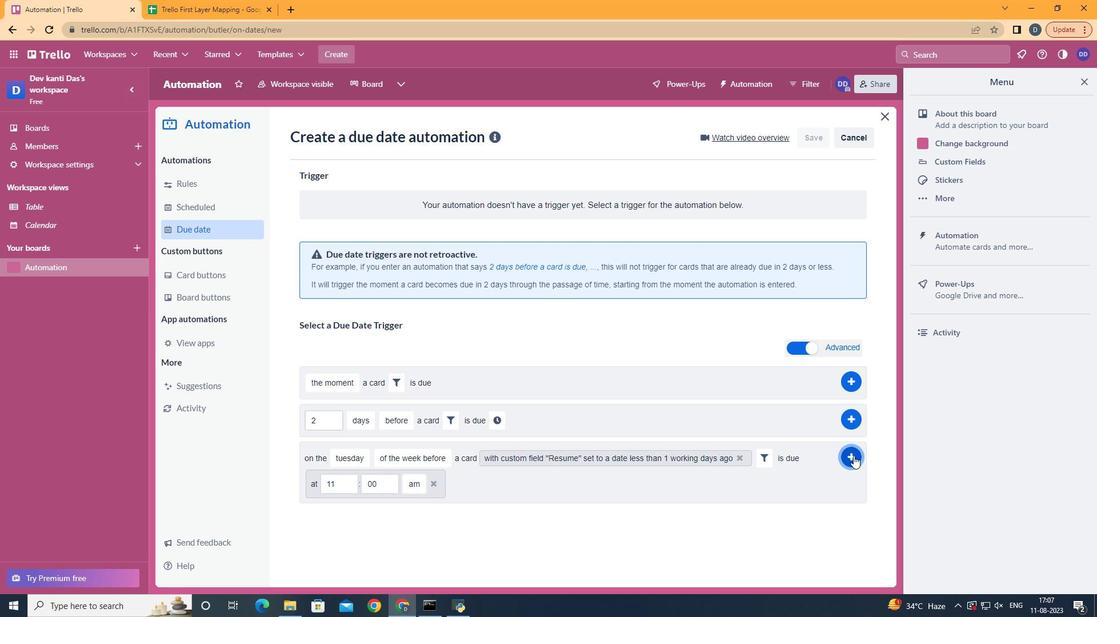 
Action: Mouse pressed left at (854, 456)
Screenshot: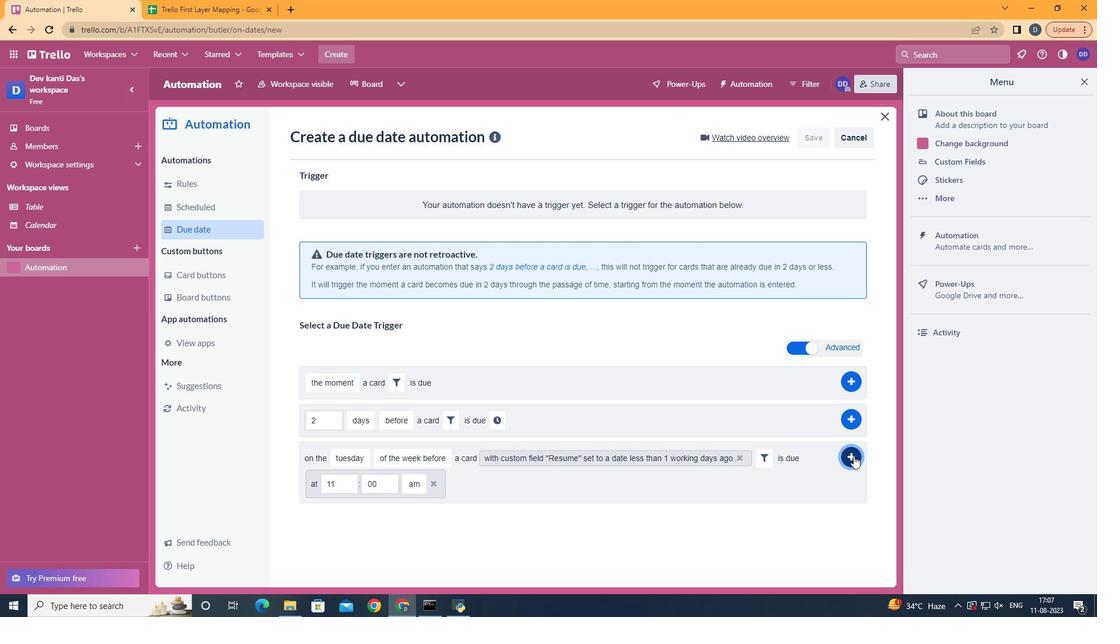 
